 Task: Add Desert Essence Coconut Hand Body Lotion to the cart.
Action: Mouse moved to (759, 306)
Screenshot: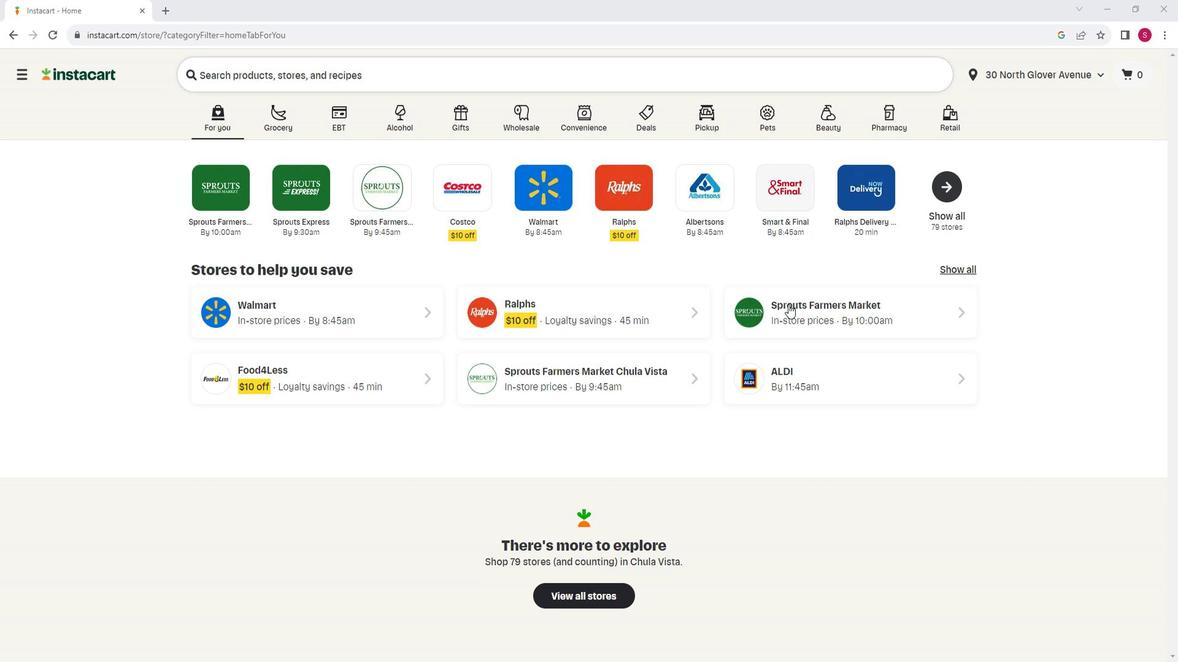 
Action: Mouse pressed left at (759, 306)
Screenshot: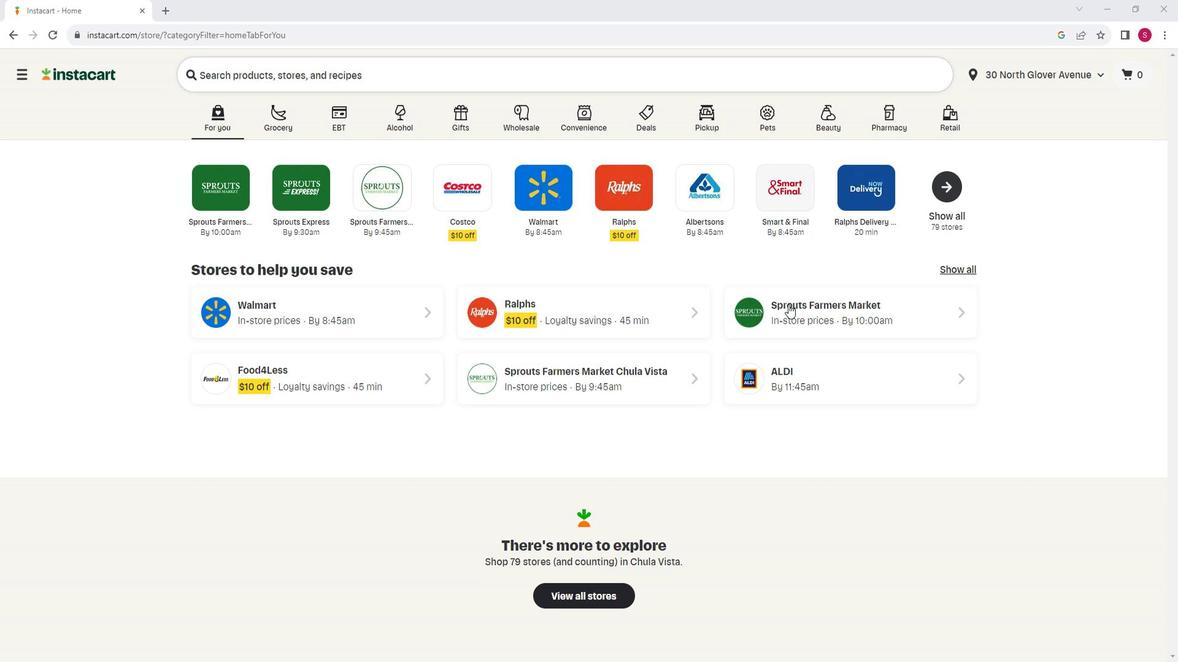 
Action: Mouse moved to (123, 483)
Screenshot: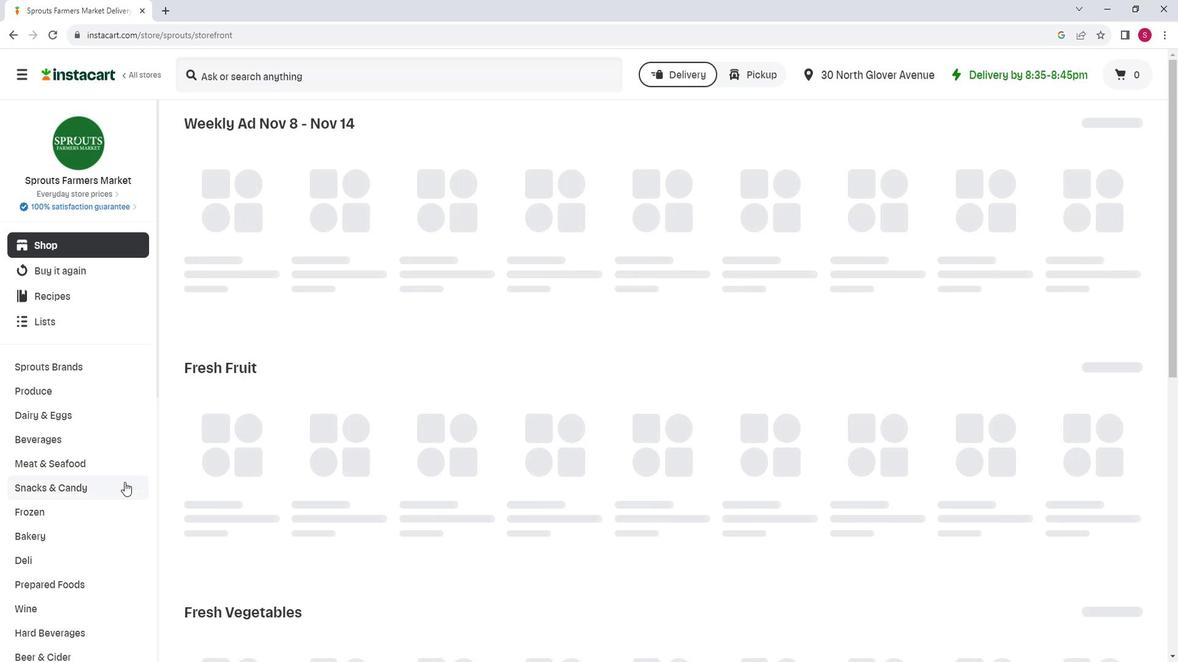 
Action: Mouse scrolled (123, 482) with delta (0, 0)
Screenshot: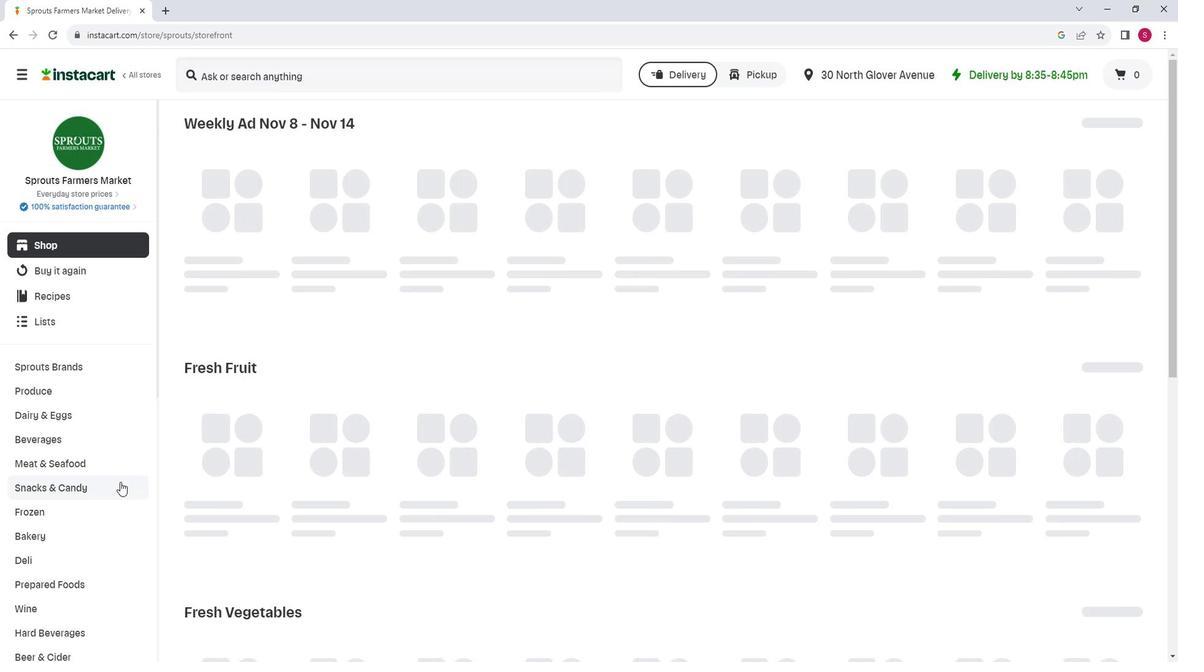 
Action: Mouse moved to (127, 477)
Screenshot: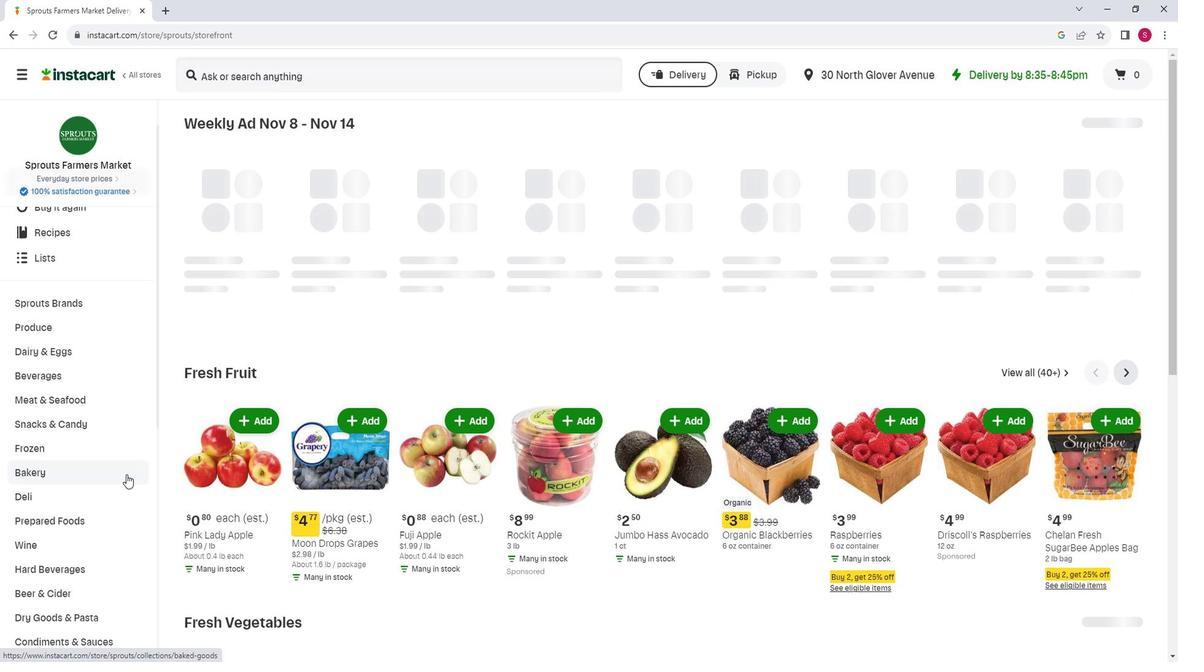 
Action: Mouse scrolled (127, 476) with delta (0, 0)
Screenshot: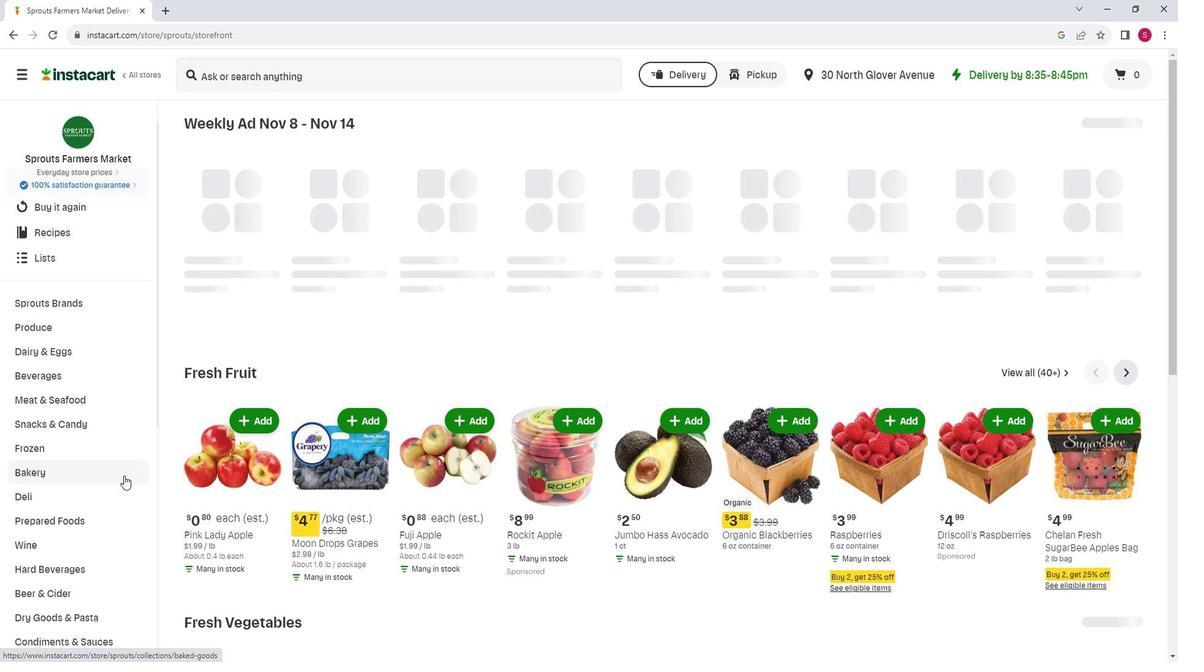 
Action: Mouse moved to (125, 478)
Screenshot: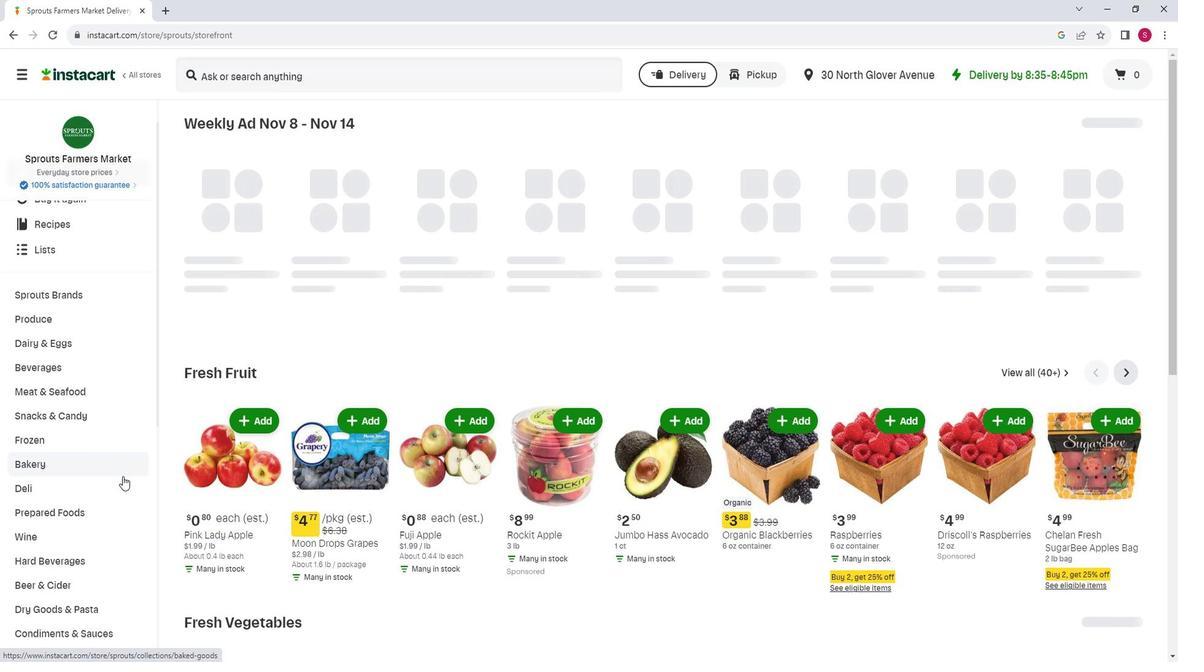 
Action: Mouse scrolled (125, 477) with delta (0, 0)
Screenshot: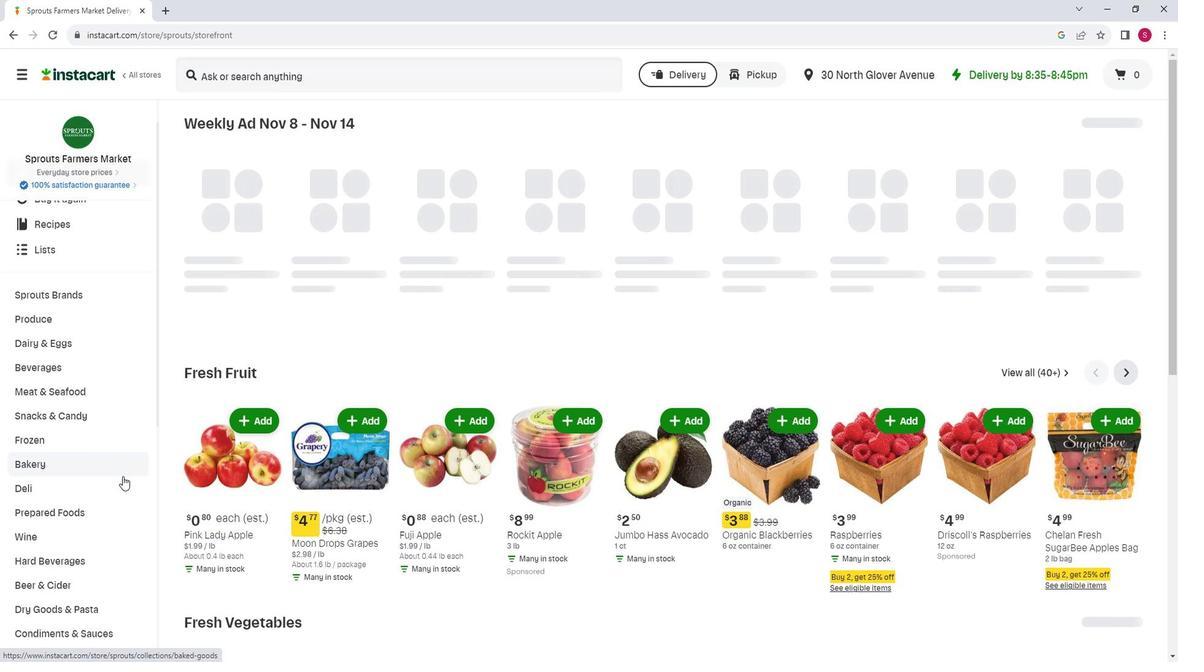 
Action: Mouse moved to (127, 469)
Screenshot: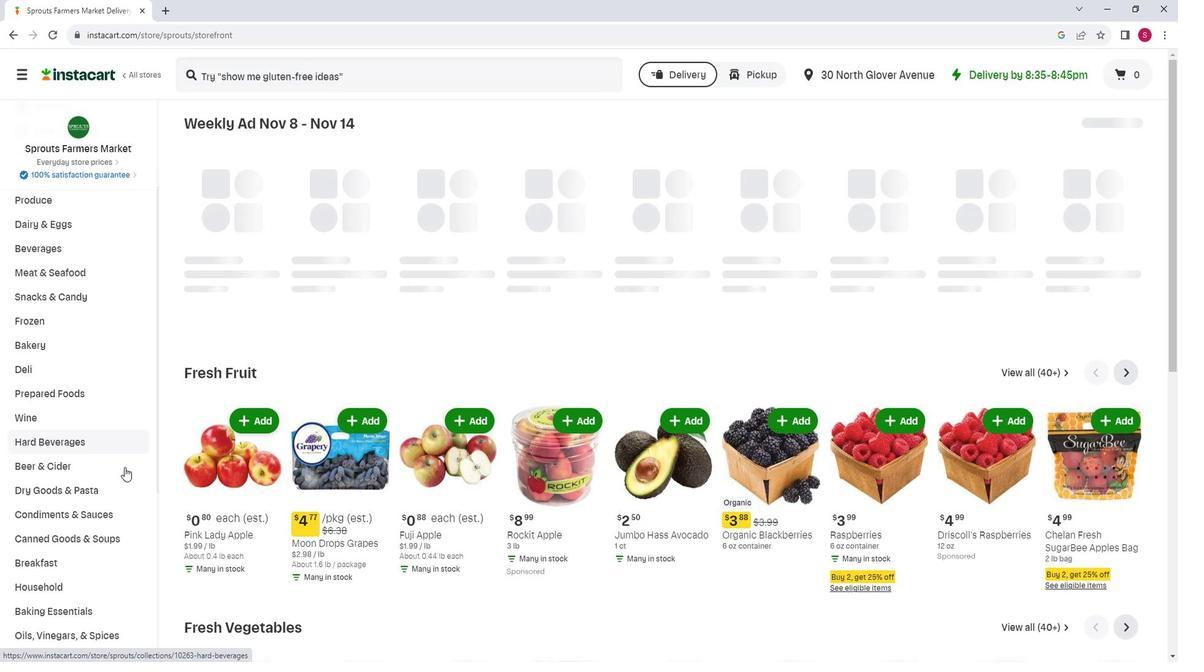 
Action: Mouse scrolled (127, 468) with delta (0, 0)
Screenshot: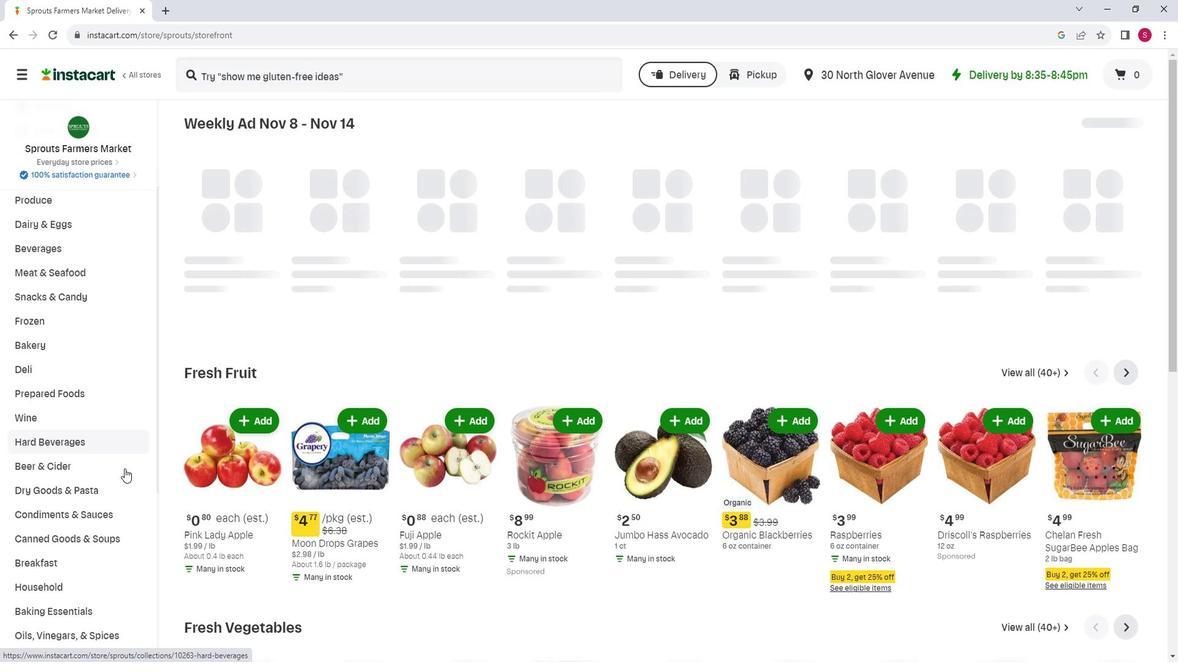 
Action: Mouse moved to (127, 470)
Screenshot: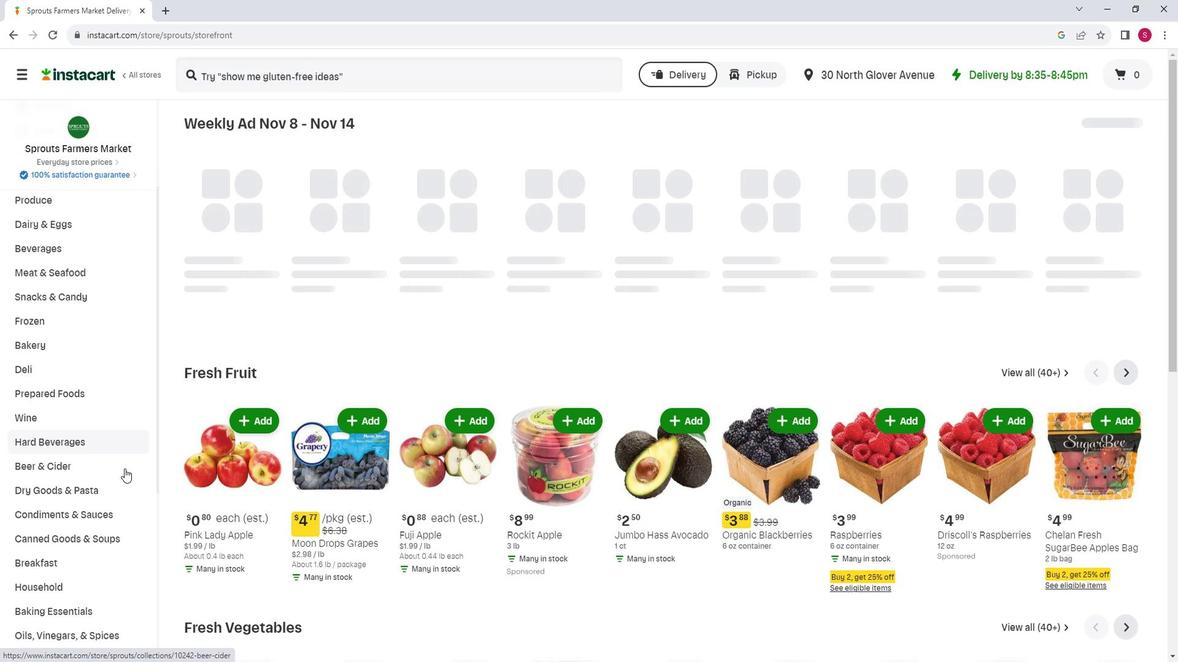 
Action: Mouse scrolled (127, 469) with delta (0, 0)
Screenshot: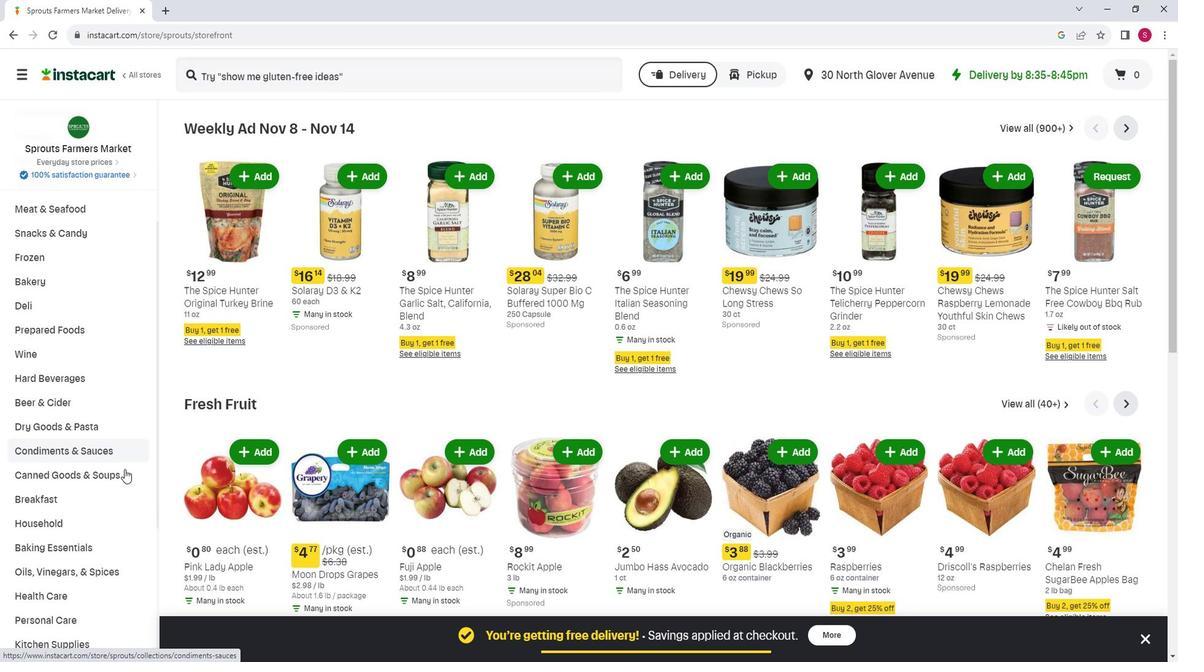 
Action: Mouse moved to (113, 485)
Screenshot: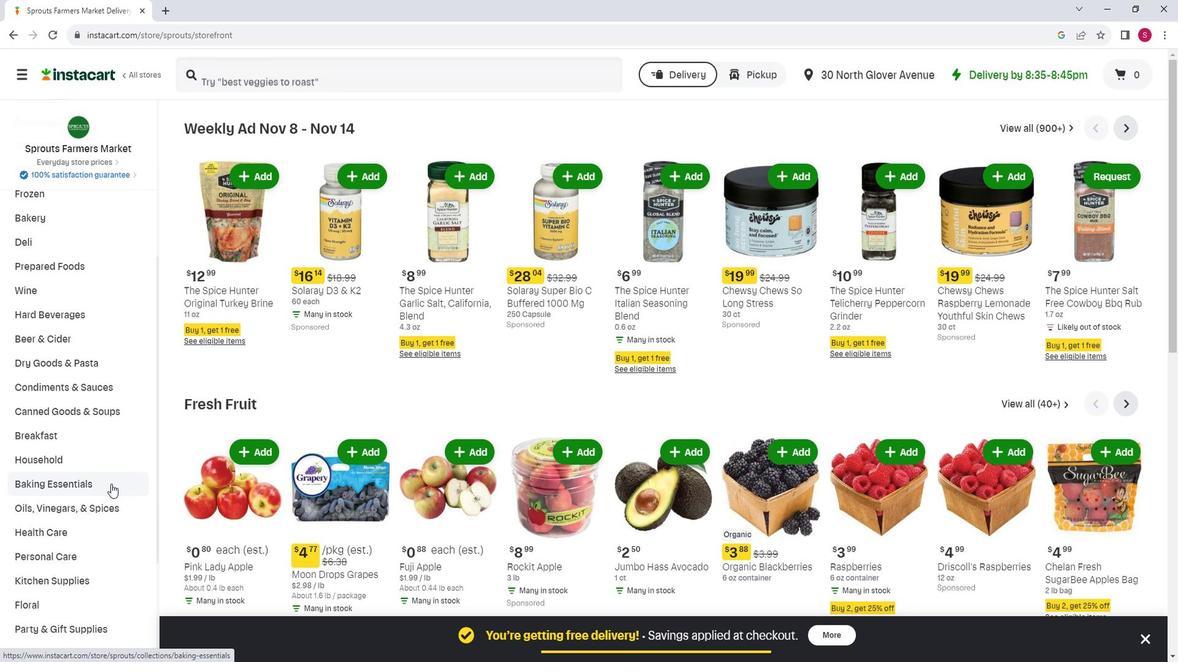 
Action: Mouse scrolled (113, 484) with delta (0, 0)
Screenshot: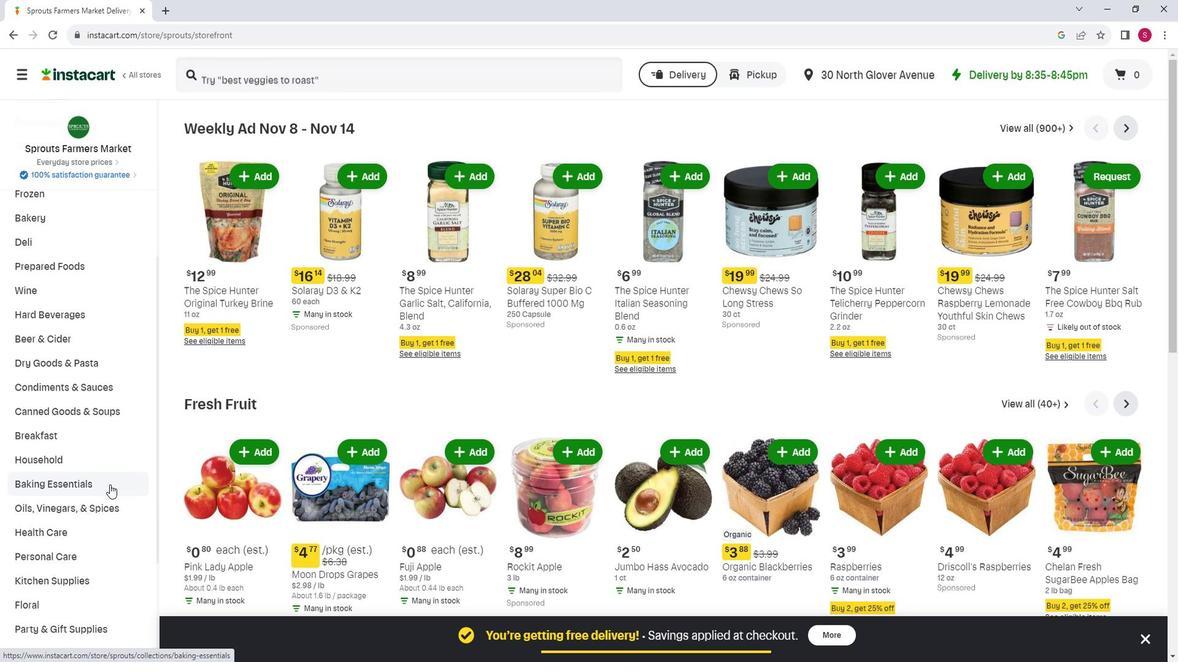 
Action: Mouse moved to (93, 492)
Screenshot: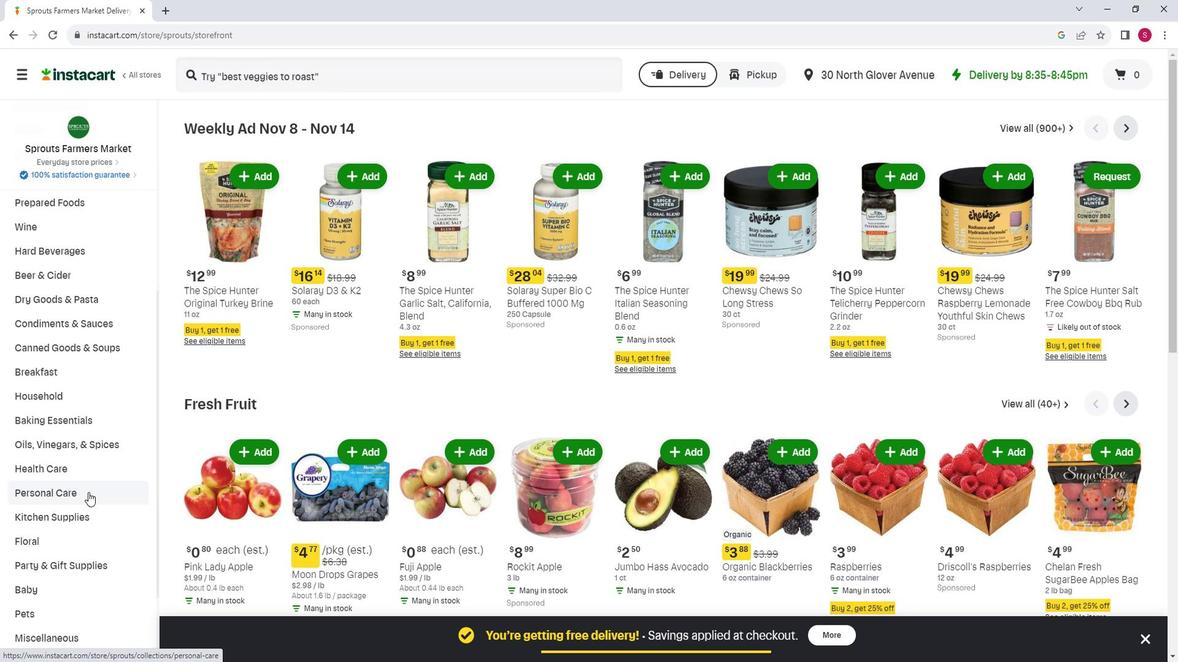 
Action: Mouse pressed left at (93, 492)
Screenshot: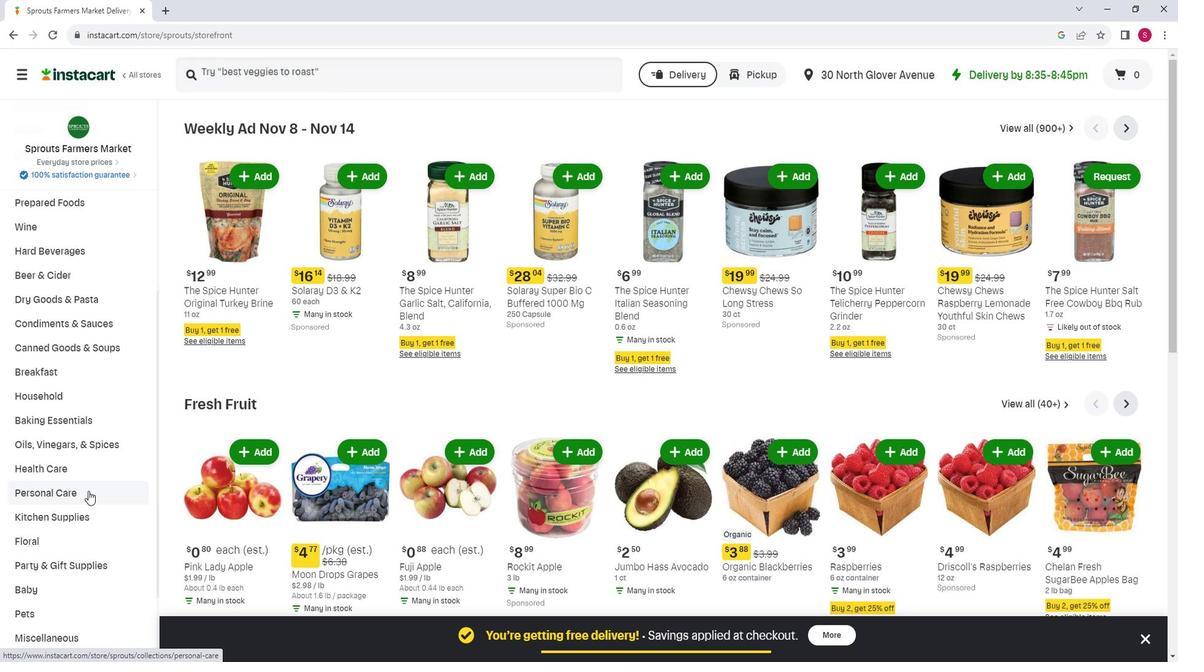 
Action: Mouse moved to (294, 163)
Screenshot: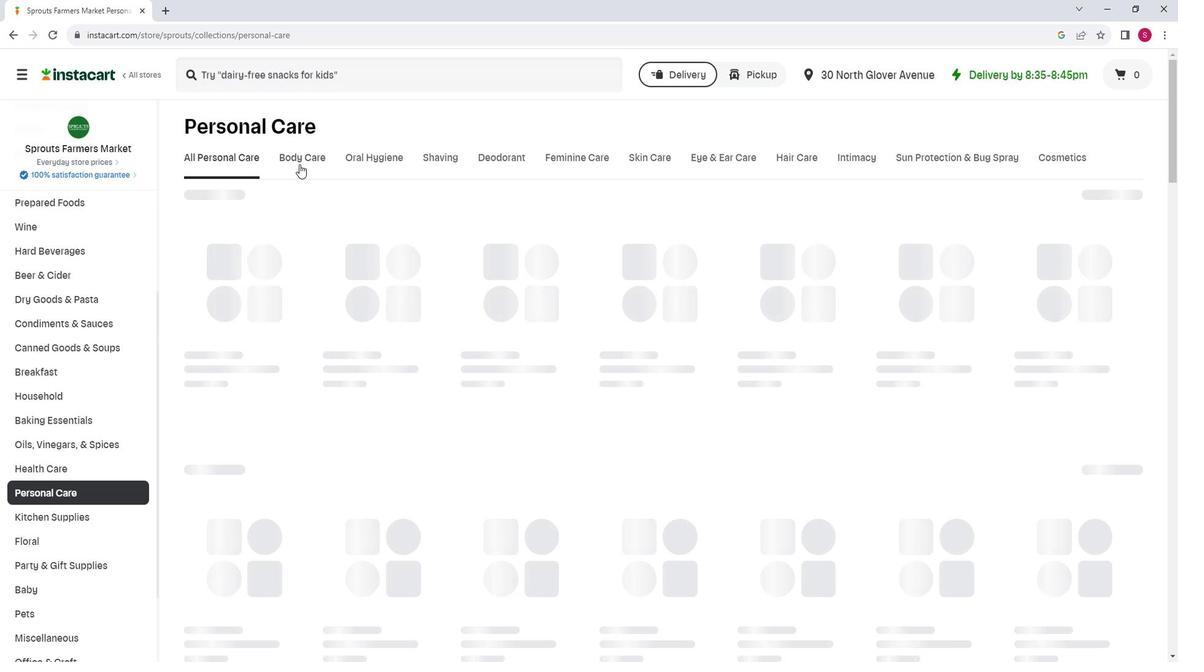 
Action: Mouse pressed left at (294, 163)
Screenshot: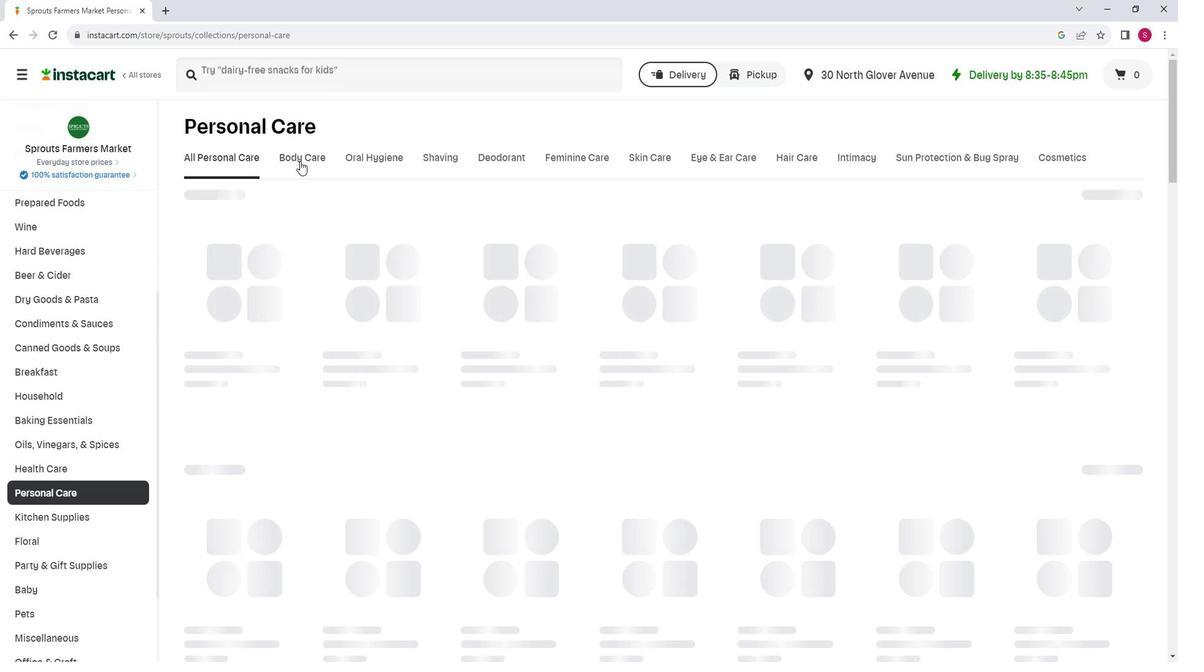 
Action: Mouse moved to (478, 216)
Screenshot: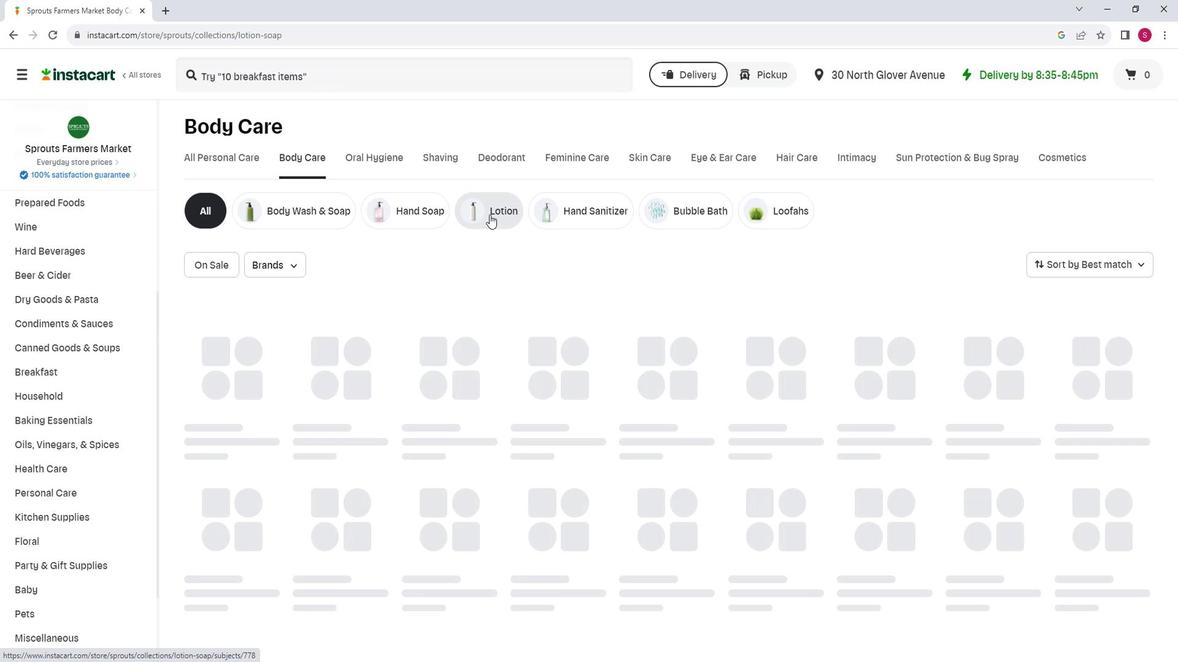 
Action: Mouse pressed left at (478, 216)
Screenshot: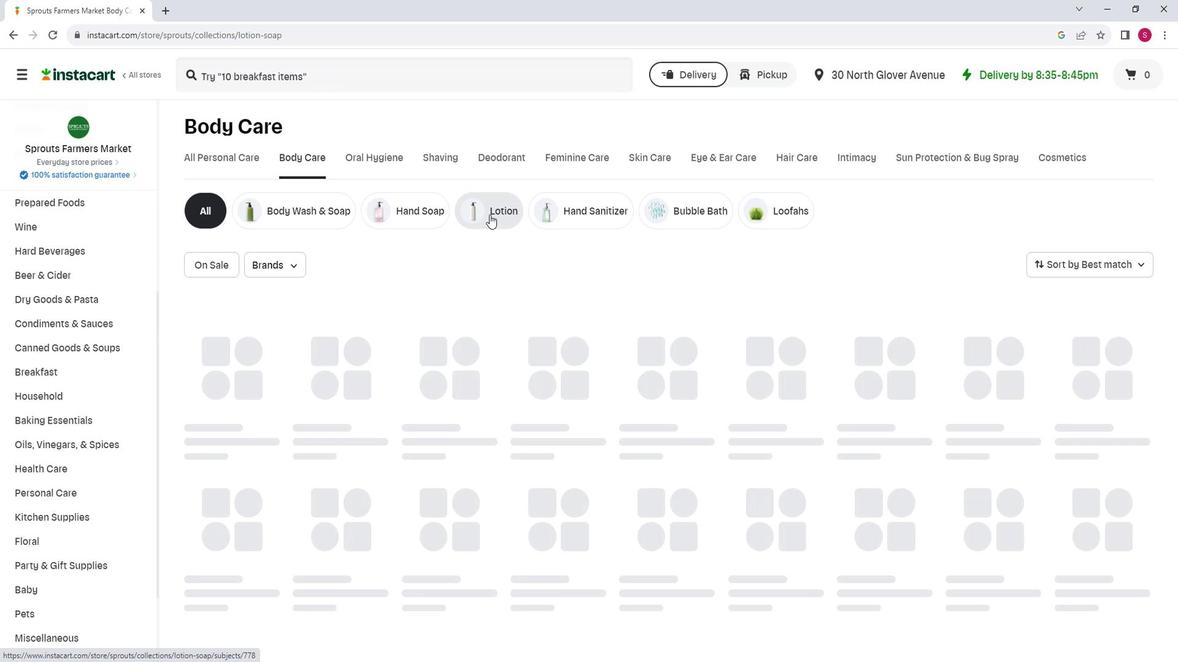 
Action: Mouse moved to (342, 78)
Screenshot: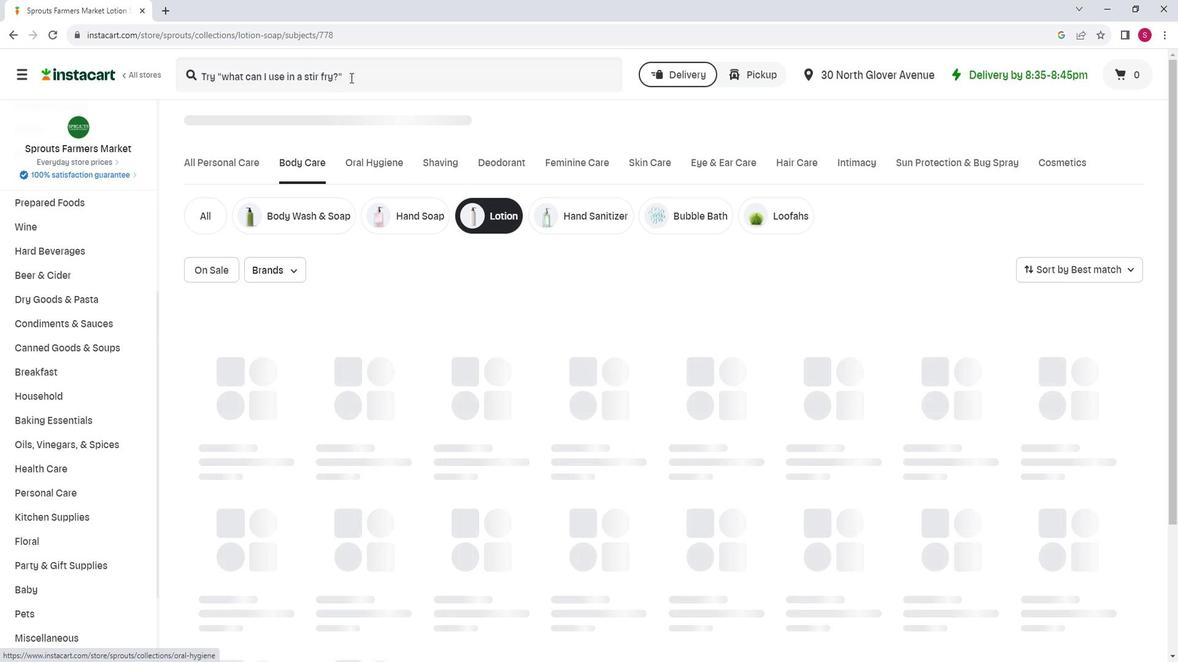 
Action: Mouse pressed left at (342, 78)
Screenshot: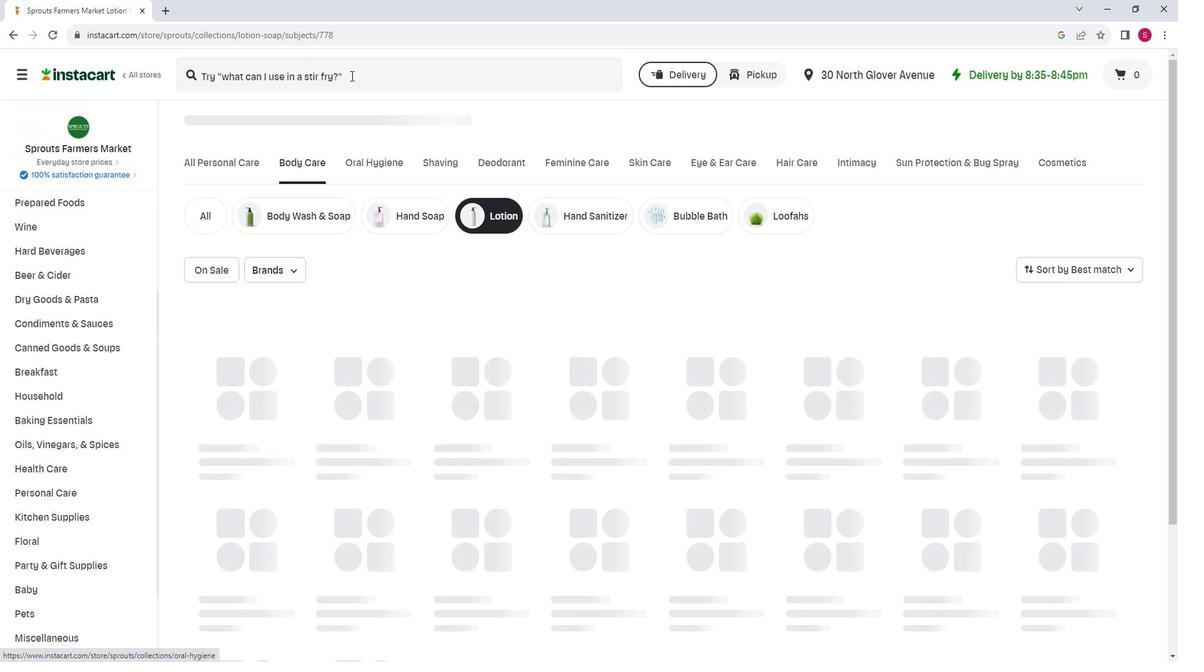 
Action: Key pressed <Key.shift>Desrt<Key.space><Key.shift>Essence<Key.space><Key.shift>Cocou<Key.backspace>nut<Key.space><Key.shift>Hand<Key.space><Key.shift>Body<Key.space><Key.shift>Lotion<Key.enter>
Screenshot: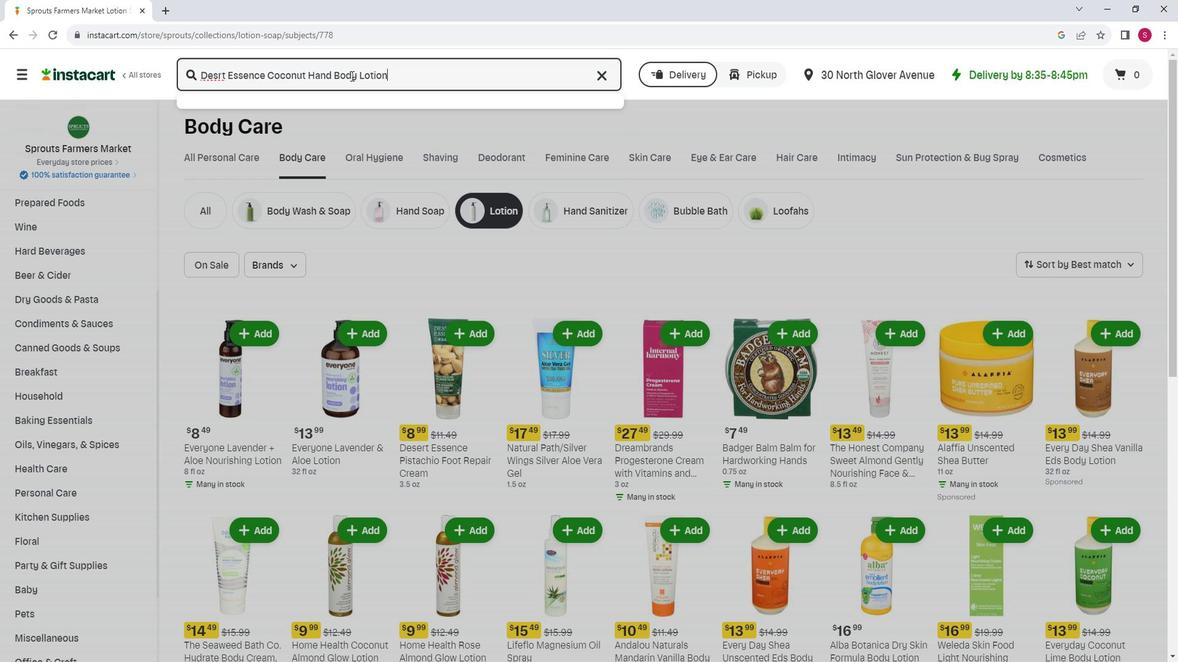 
Action: Mouse moved to (214, 77)
Screenshot: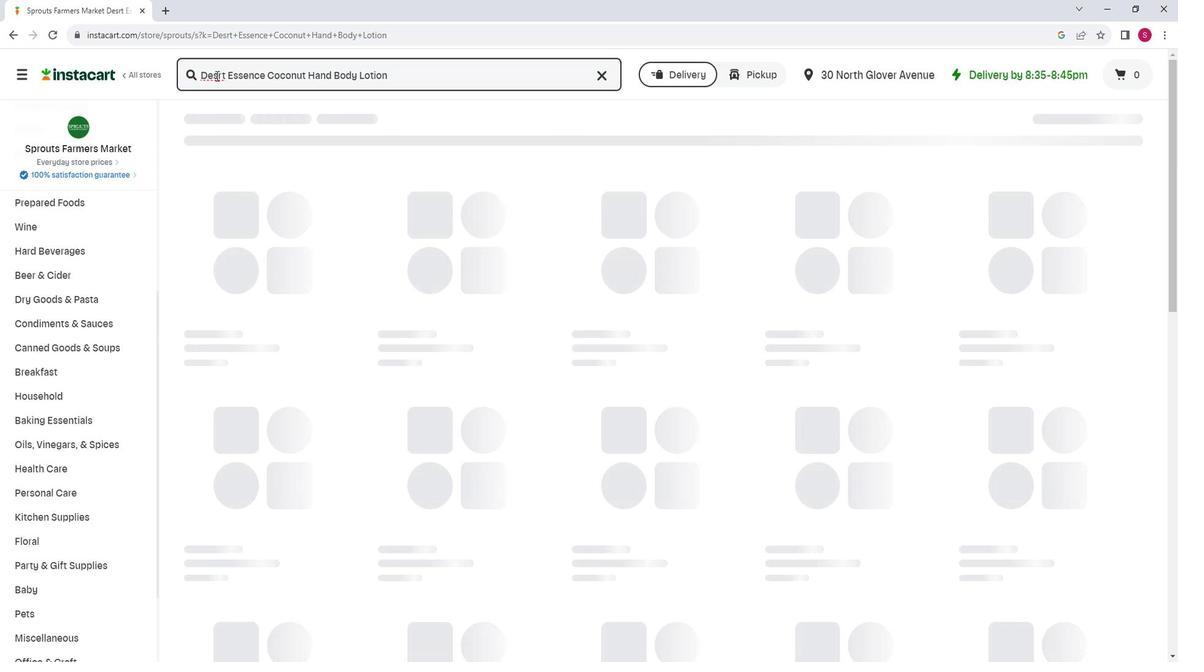 
Action: Mouse pressed left at (214, 77)
Screenshot: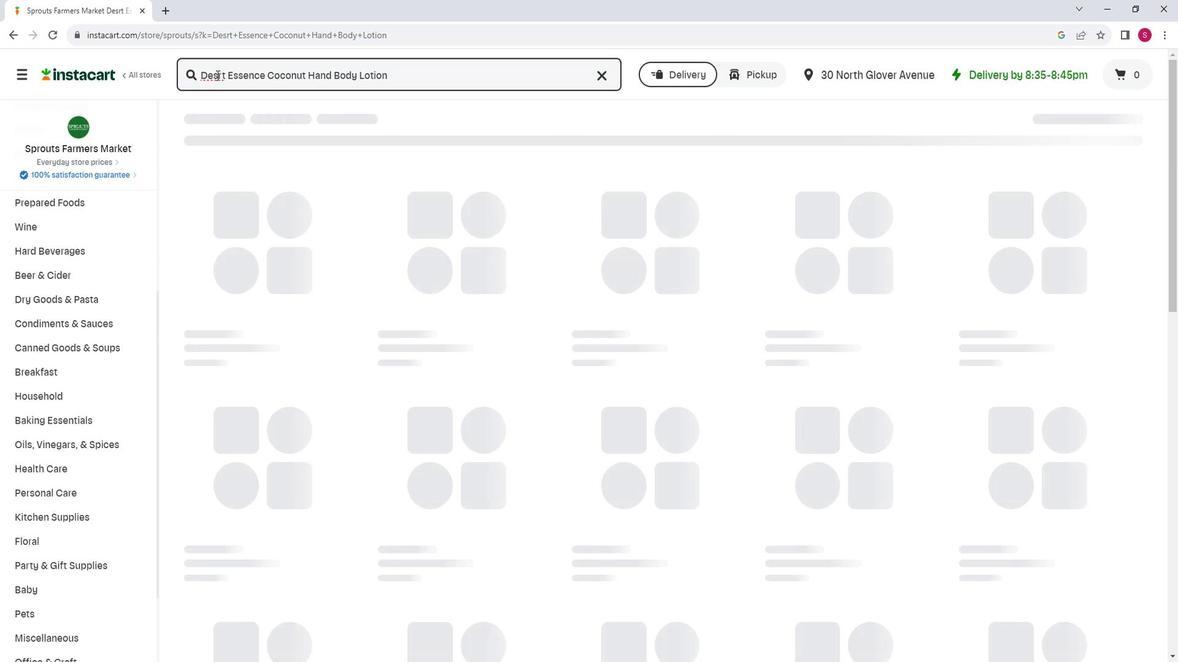 
Action: Mouse moved to (217, 74)
Screenshot: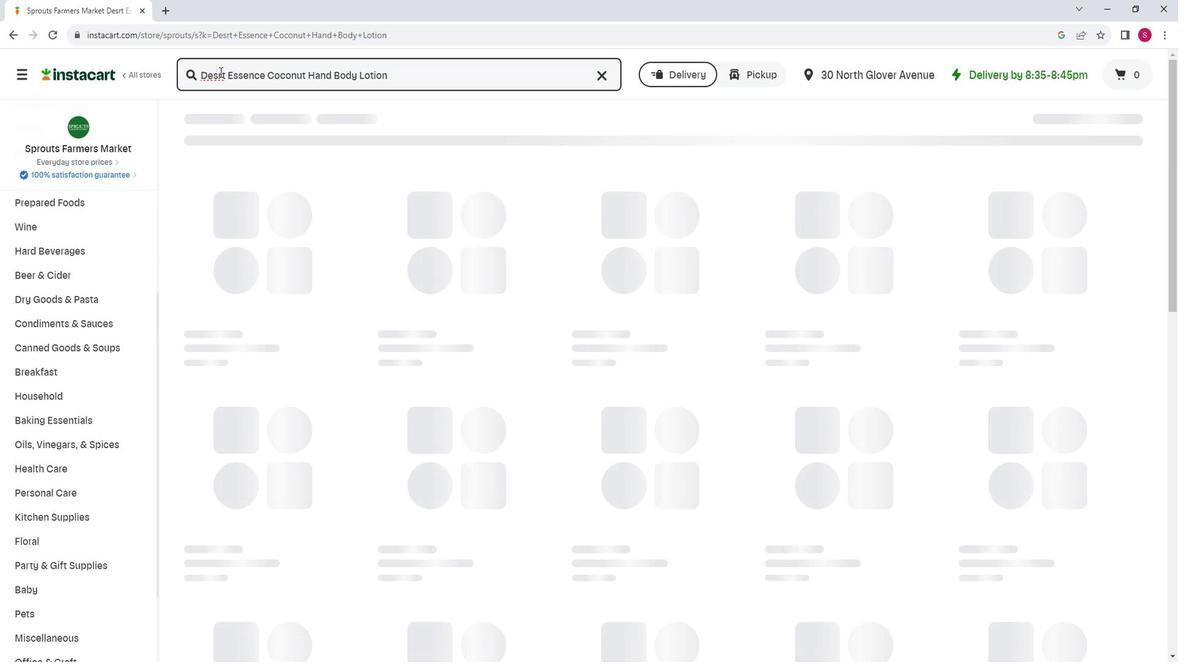 
Action: Mouse pressed left at (217, 74)
Screenshot: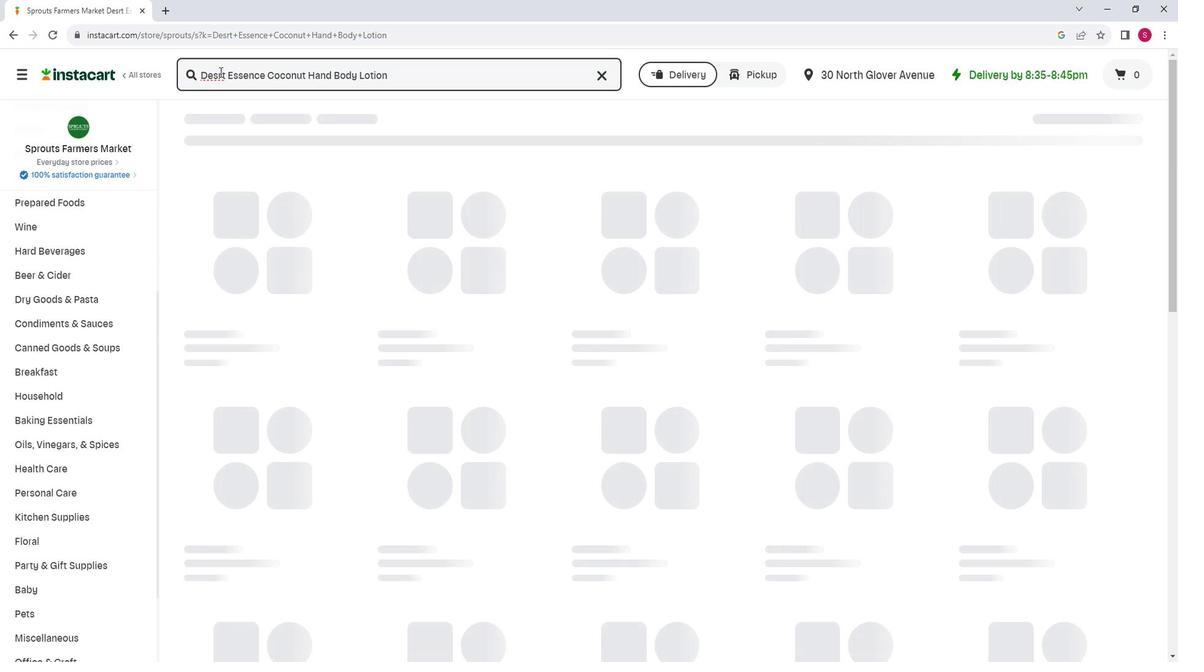
Action: Mouse moved to (216, 106)
Screenshot: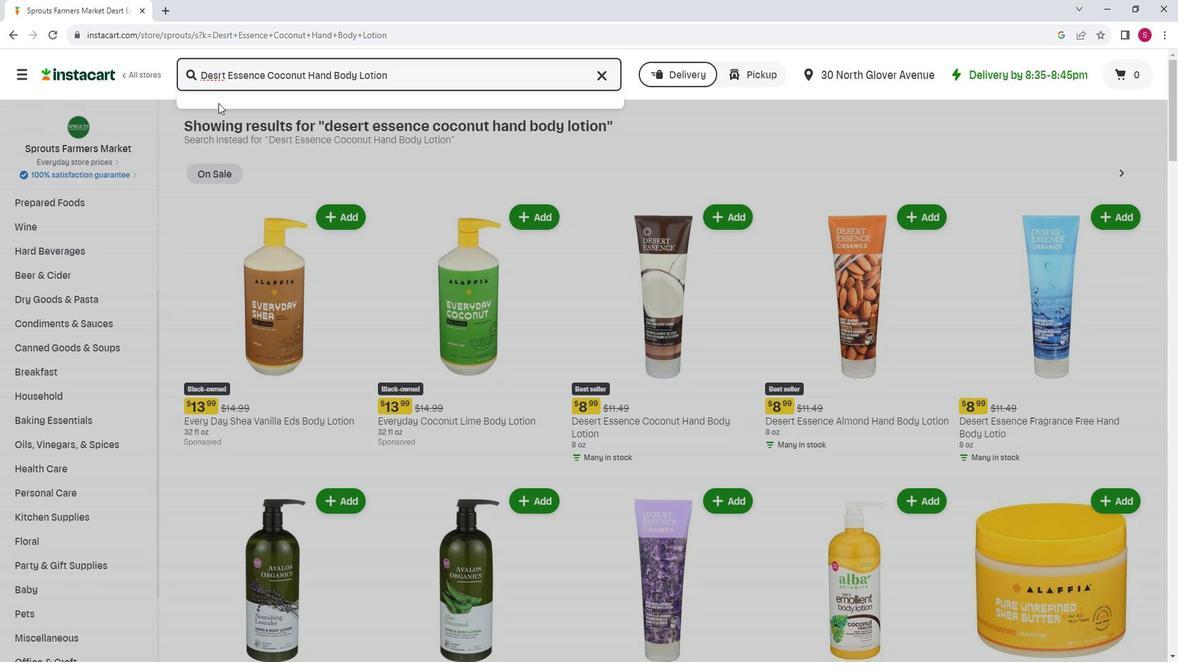 
Action: Key pressed e
Screenshot: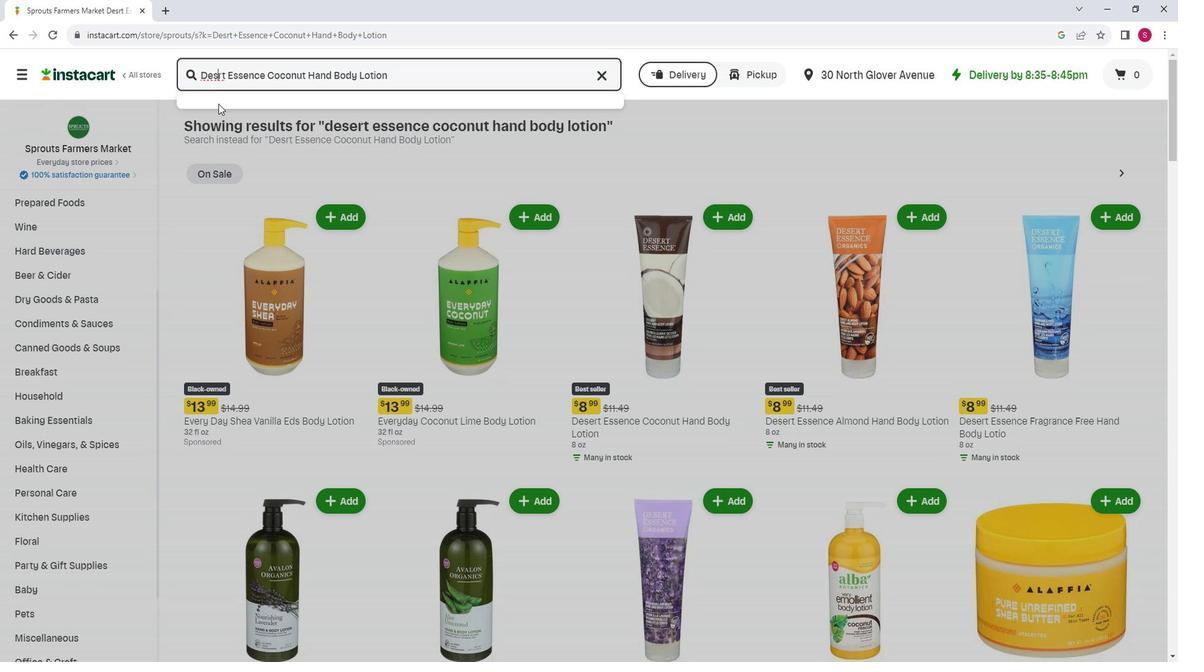 
Action: Mouse moved to (432, 82)
Screenshot: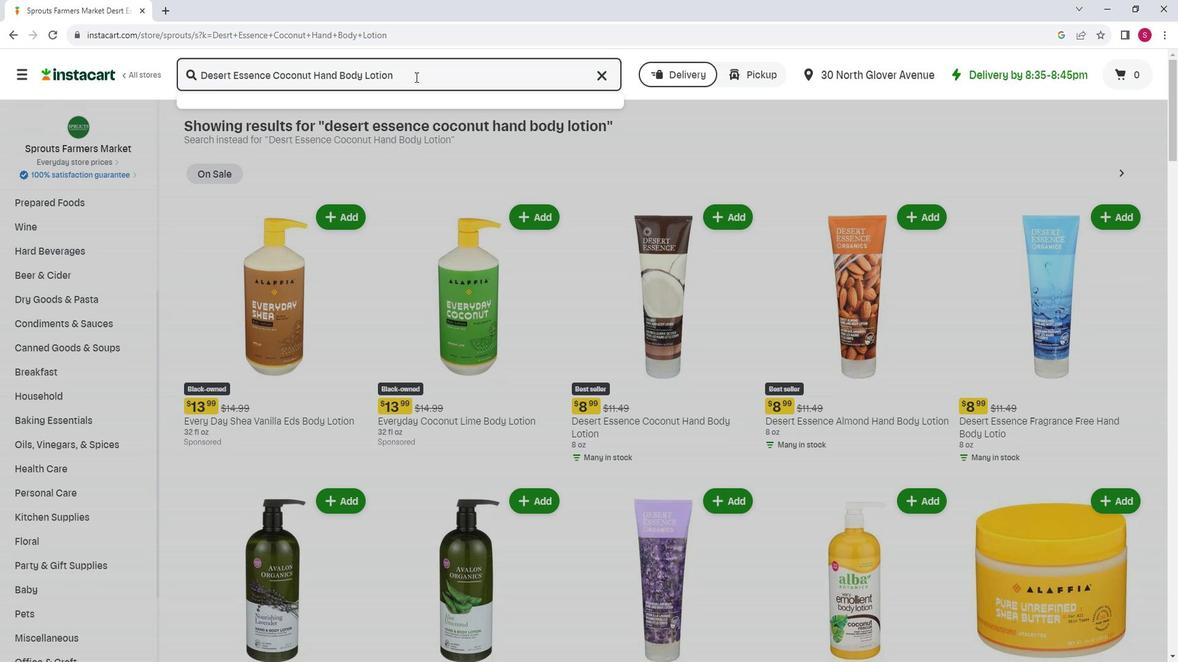 
Action: Mouse pressed left at (432, 82)
Screenshot: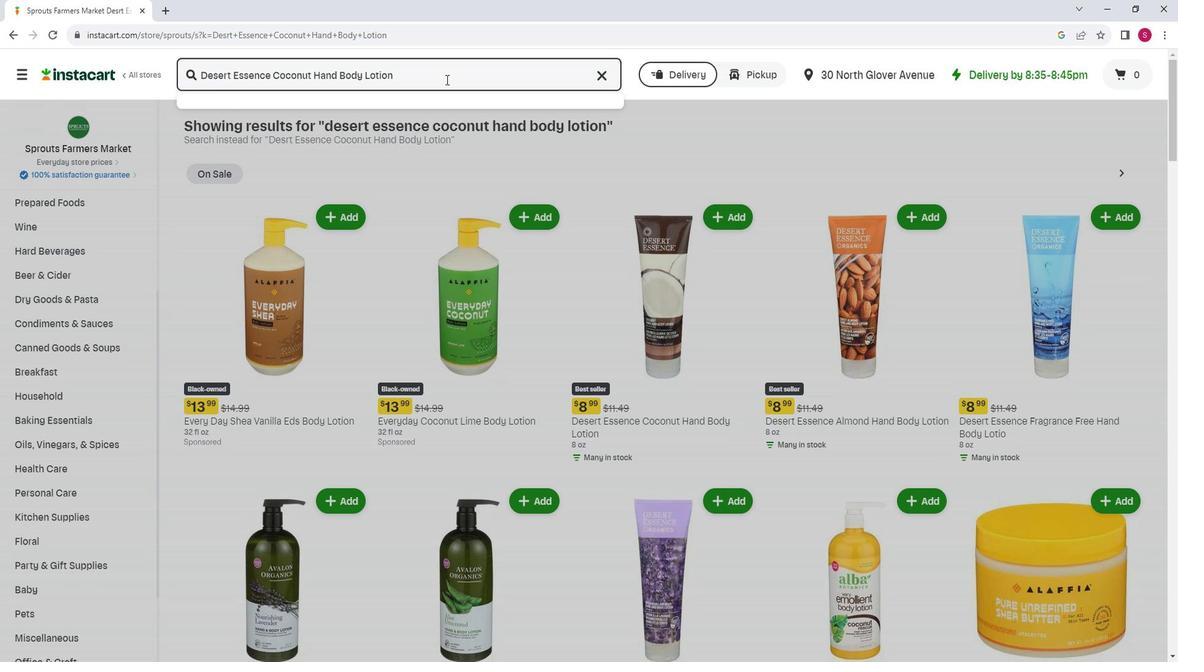
Action: Key pressed <Key.enter>
Screenshot: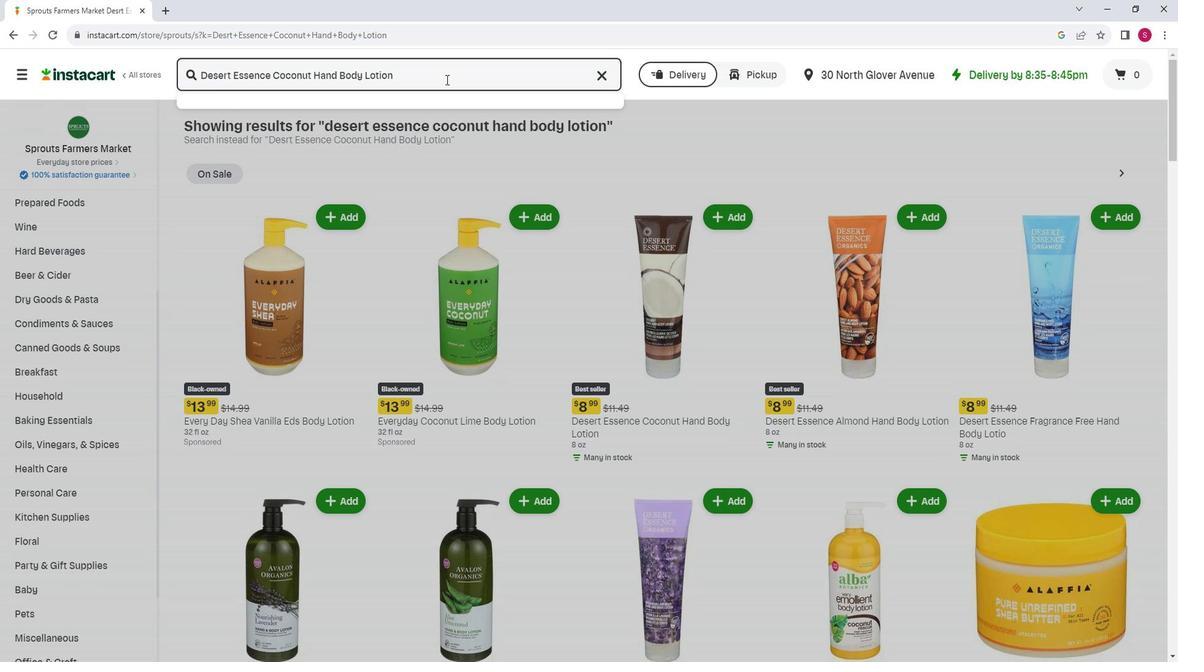 
Action: Mouse moved to (703, 179)
Screenshot: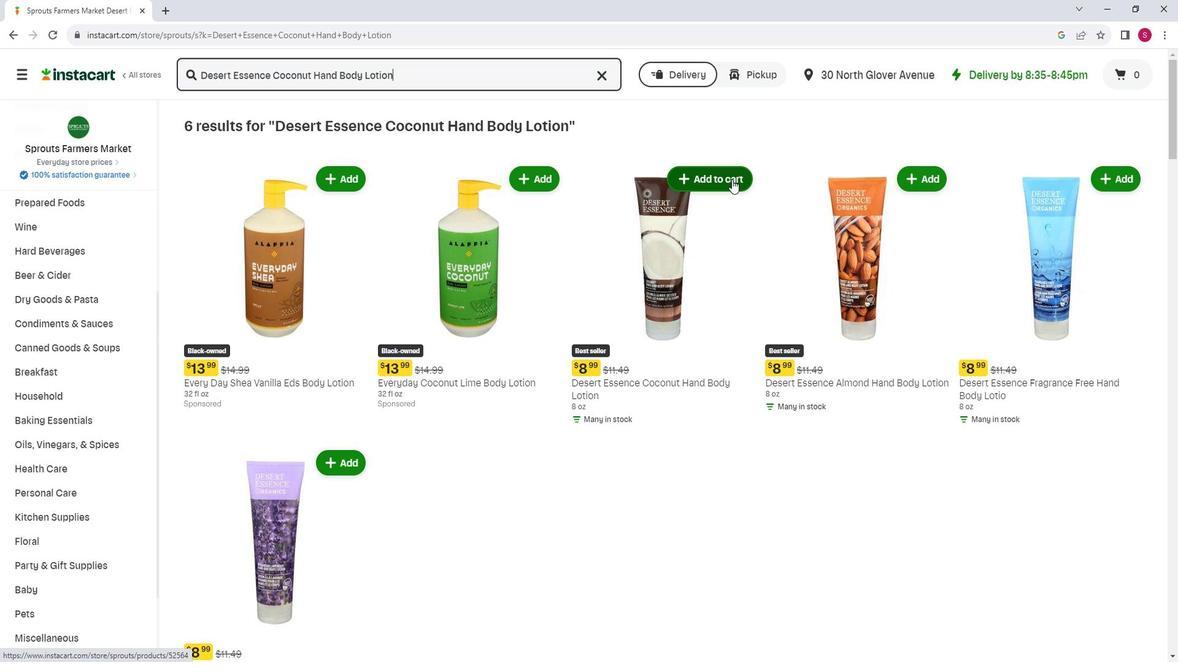 
Action: Mouse pressed left at (703, 179)
Screenshot: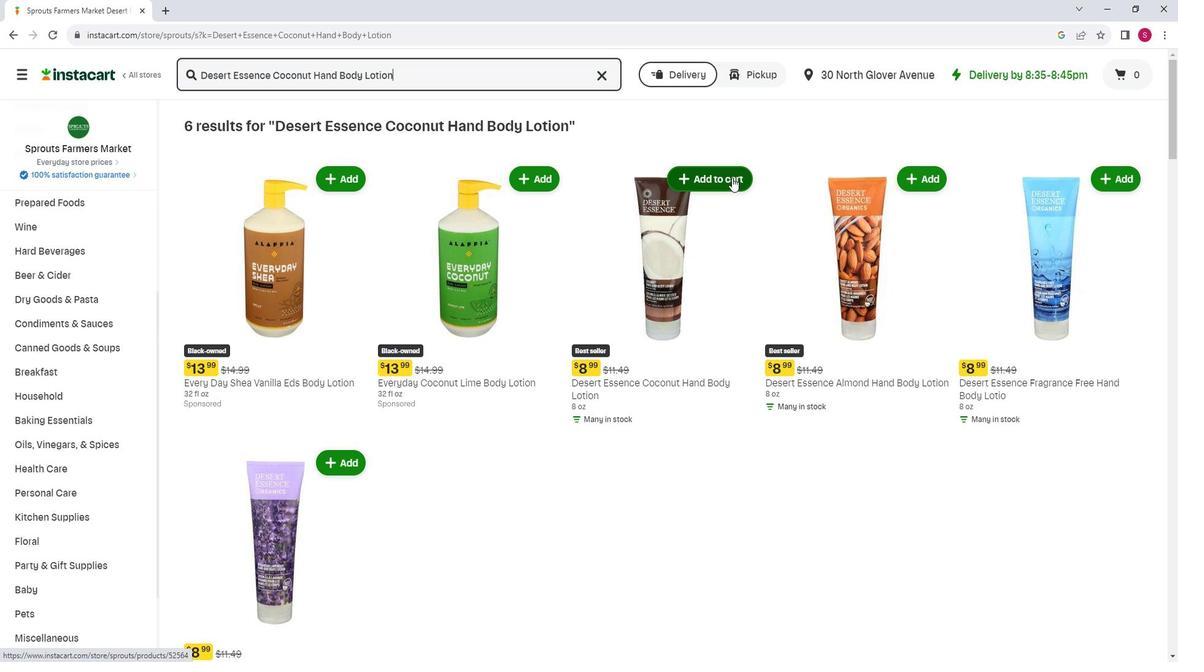 
Action: Mouse moved to (726, 154)
Screenshot: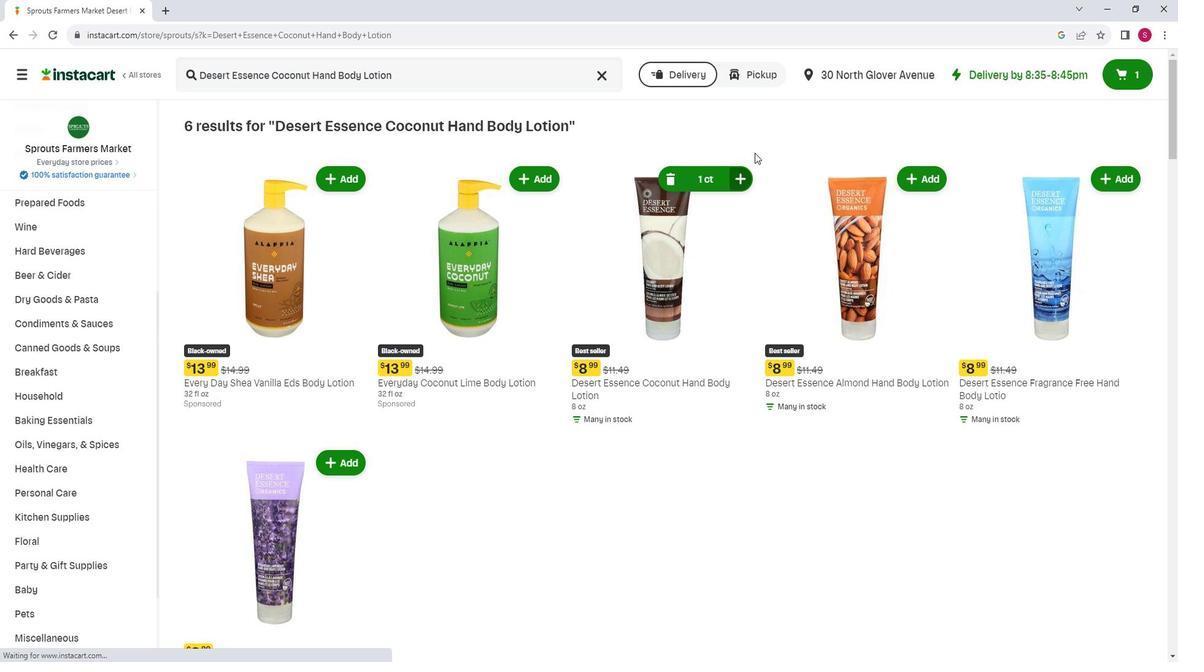 
